 Task: Add Dates with Start Date as Sep 01 2023 and Due Date as Sep 30 2023 to Card Card0006 in Board Board0002 in Development in Trello
Action: Mouse moved to (491, 75)
Screenshot: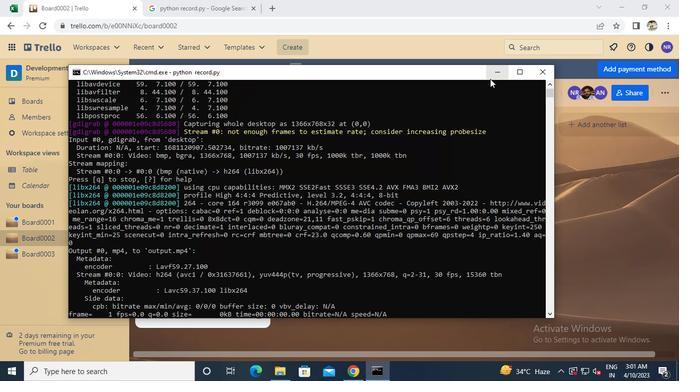
Action: Mouse pressed left at (491, 75)
Screenshot: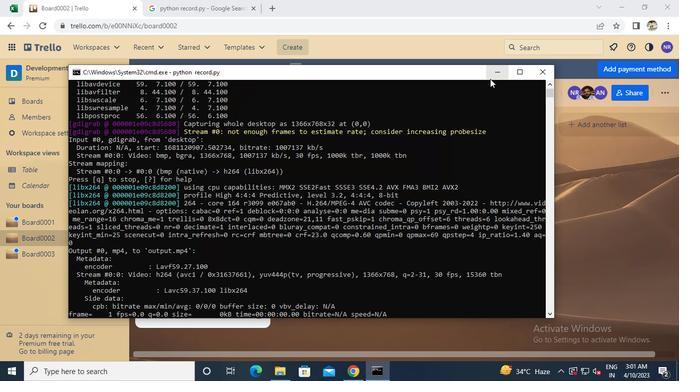 
Action: Mouse moved to (257, 230)
Screenshot: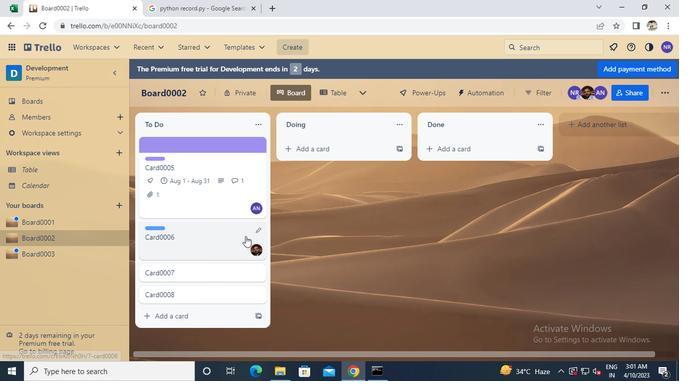 
Action: Mouse pressed left at (257, 230)
Screenshot: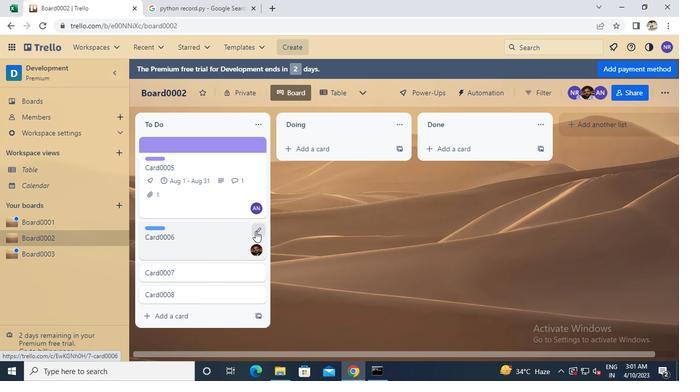 
Action: Mouse moved to (278, 272)
Screenshot: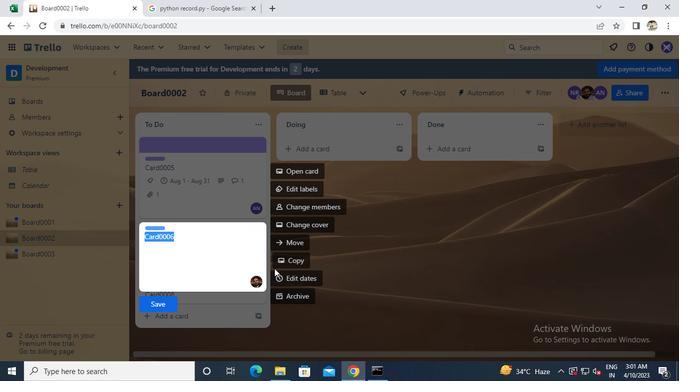
Action: Mouse pressed left at (278, 272)
Screenshot: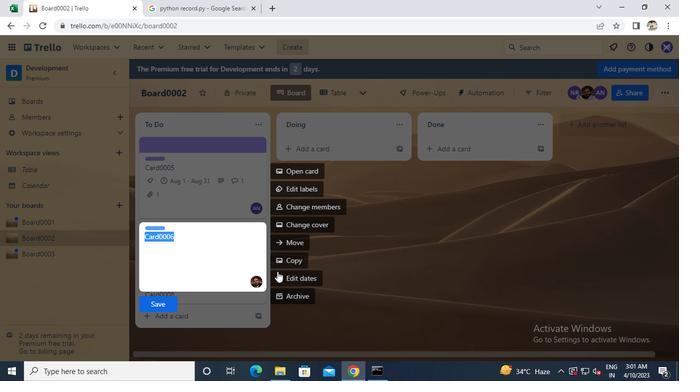 
Action: Mouse moved to (283, 241)
Screenshot: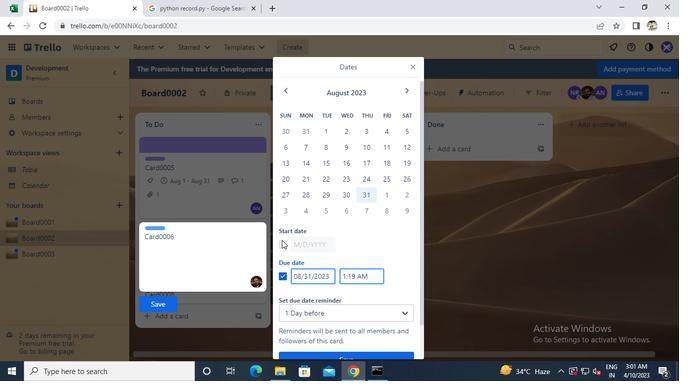 
Action: Mouse pressed left at (283, 241)
Screenshot: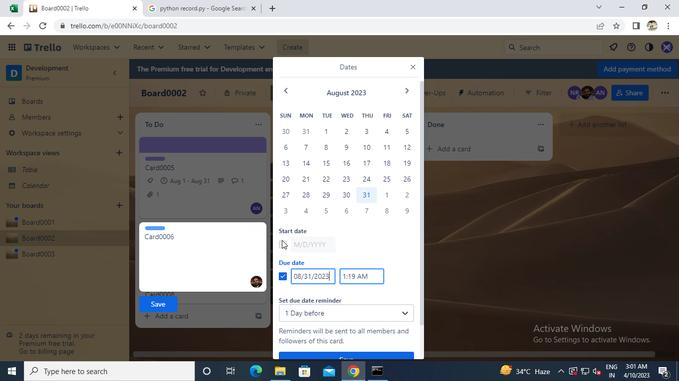 
Action: Mouse moved to (406, 91)
Screenshot: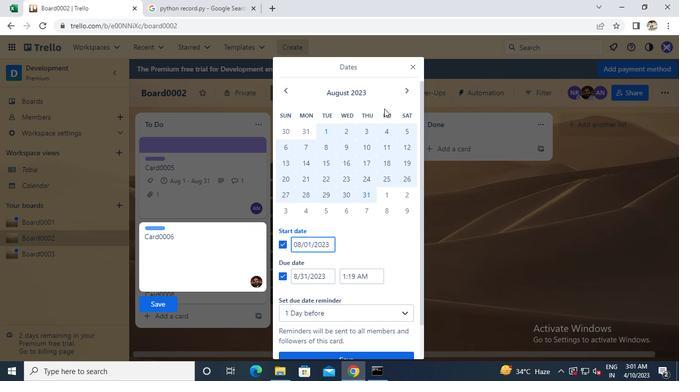 
Action: Mouse pressed left at (406, 91)
Screenshot: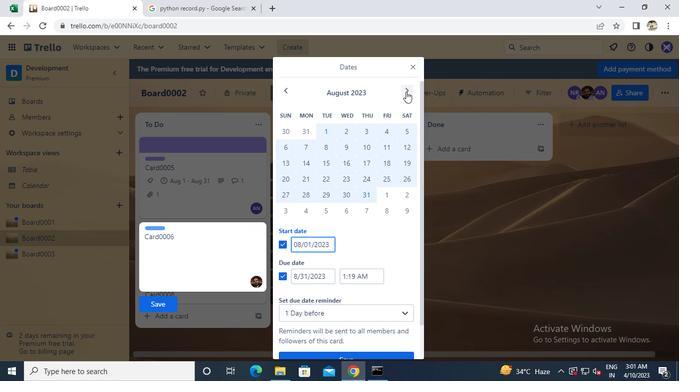 
Action: Mouse moved to (386, 132)
Screenshot: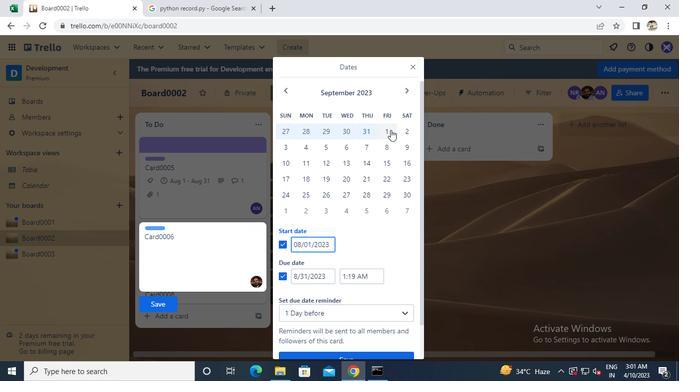 
Action: Mouse pressed left at (386, 132)
Screenshot: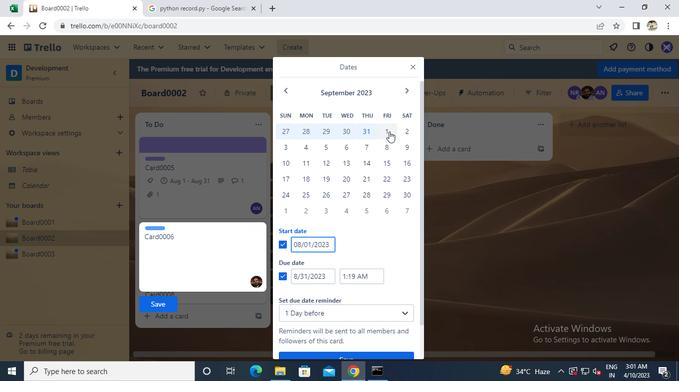 
Action: Mouse moved to (405, 196)
Screenshot: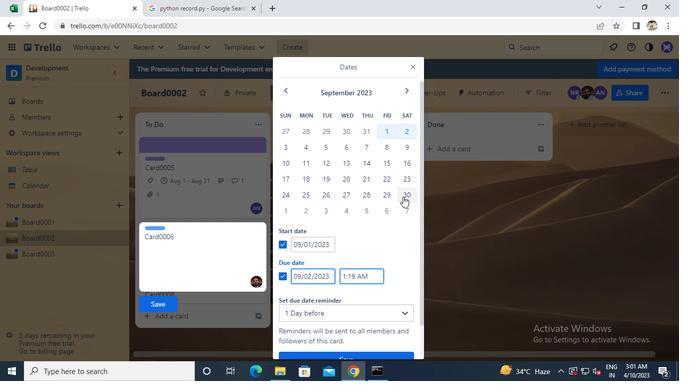 
Action: Mouse pressed left at (405, 196)
Screenshot: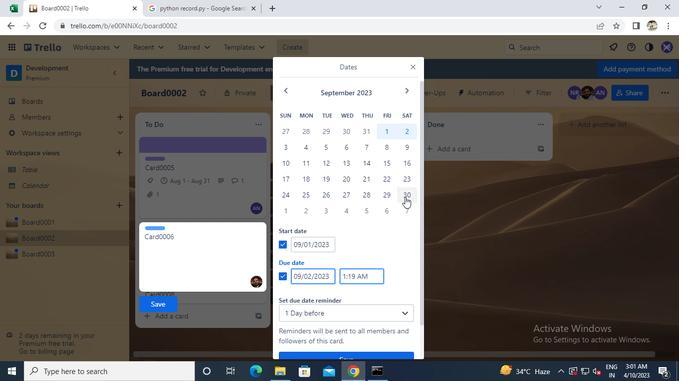 
Action: Mouse moved to (349, 325)
Screenshot: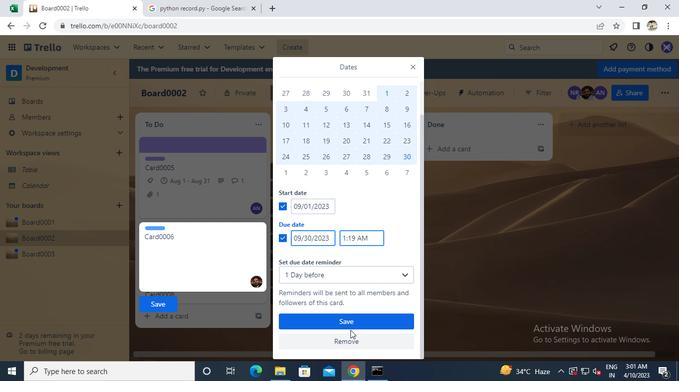 
Action: Mouse pressed left at (349, 325)
Screenshot: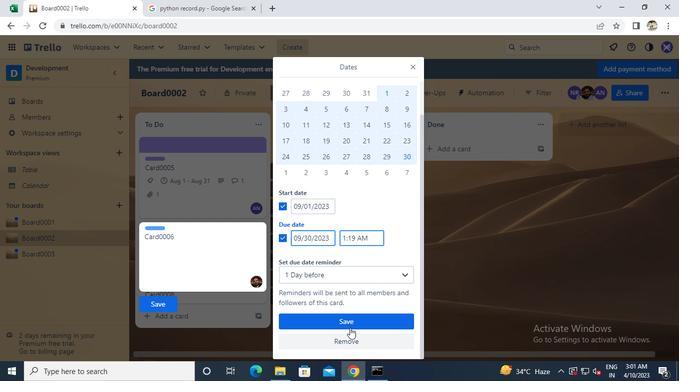
Action: Mouse moved to (146, 300)
Screenshot: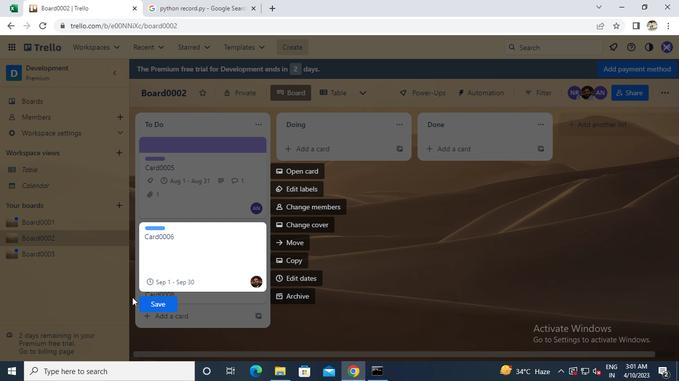 
Action: Mouse pressed left at (146, 300)
Screenshot: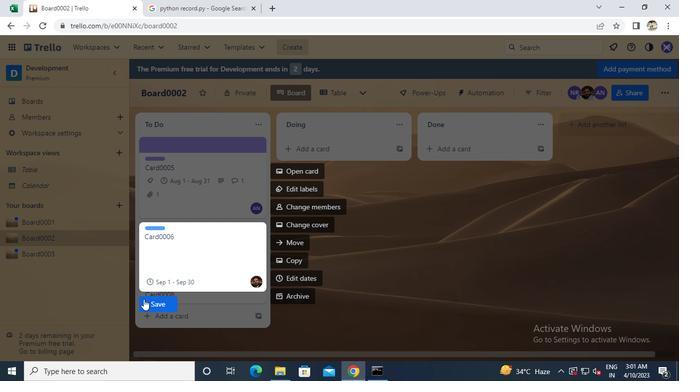 
Action: Mouse moved to (373, 373)
Screenshot: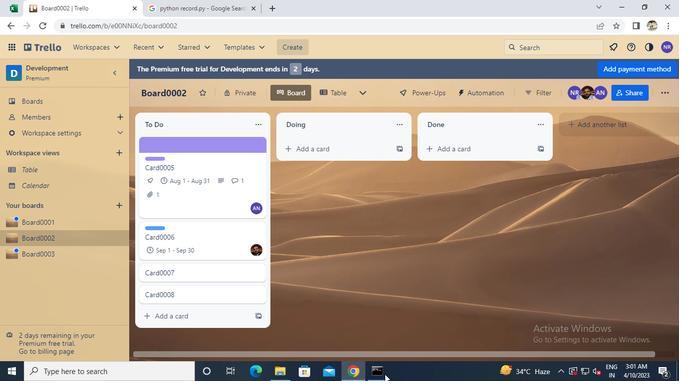 
Action: Mouse pressed left at (373, 373)
Screenshot: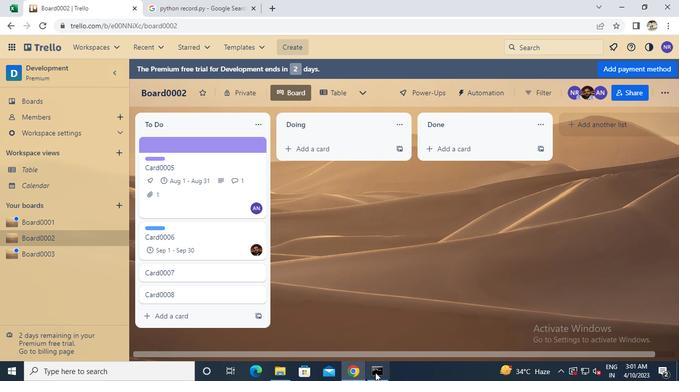 
Action: Mouse moved to (547, 70)
Screenshot: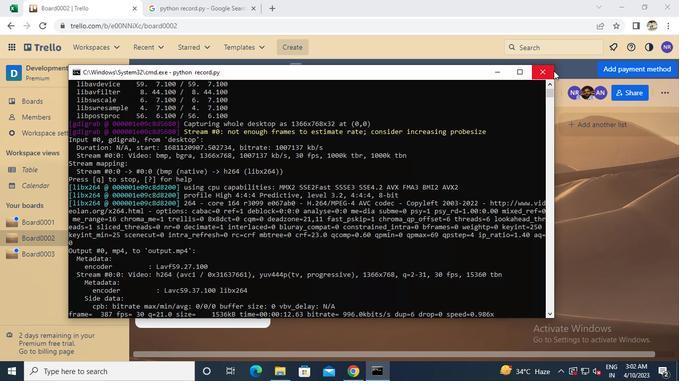 
Action: Mouse pressed left at (547, 70)
Screenshot: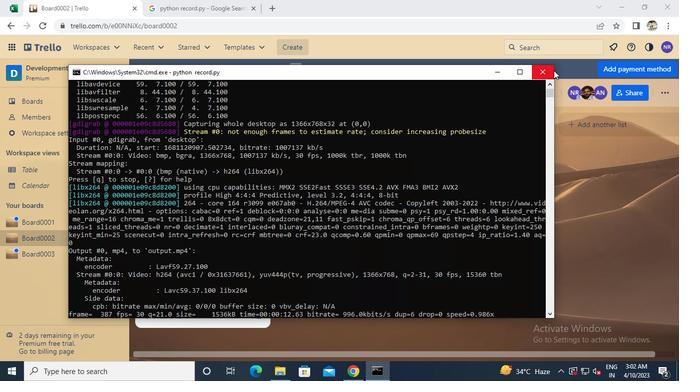 
